 Task: Turn on offline to access files without an Internet connection.
Action: Mouse moved to (45, 69)
Screenshot: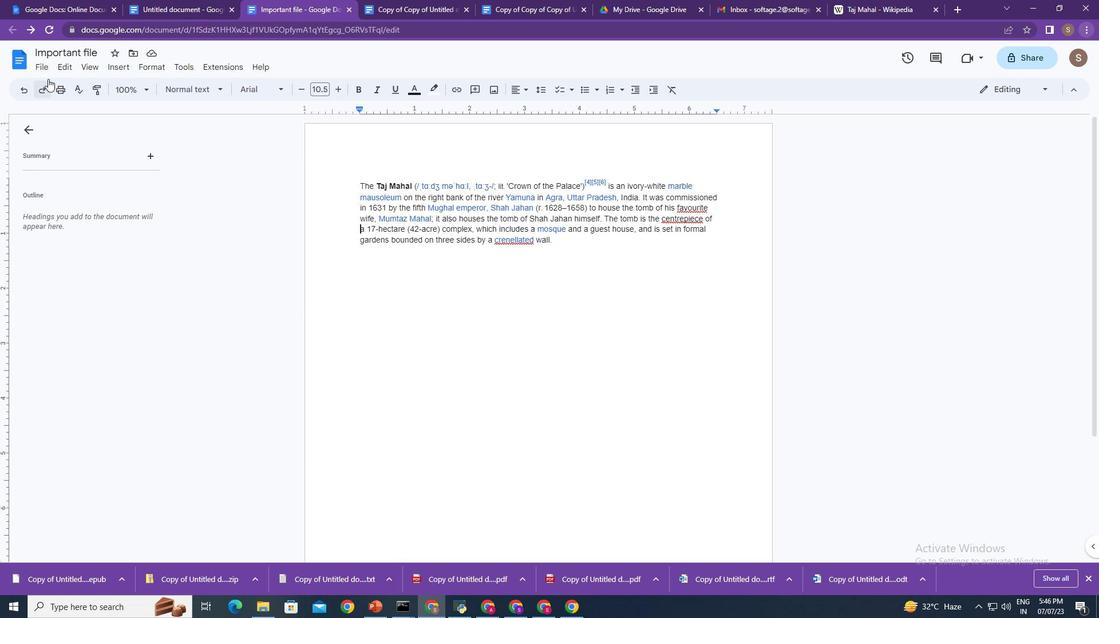 
Action: Mouse pressed left at (45, 69)
Screenshot: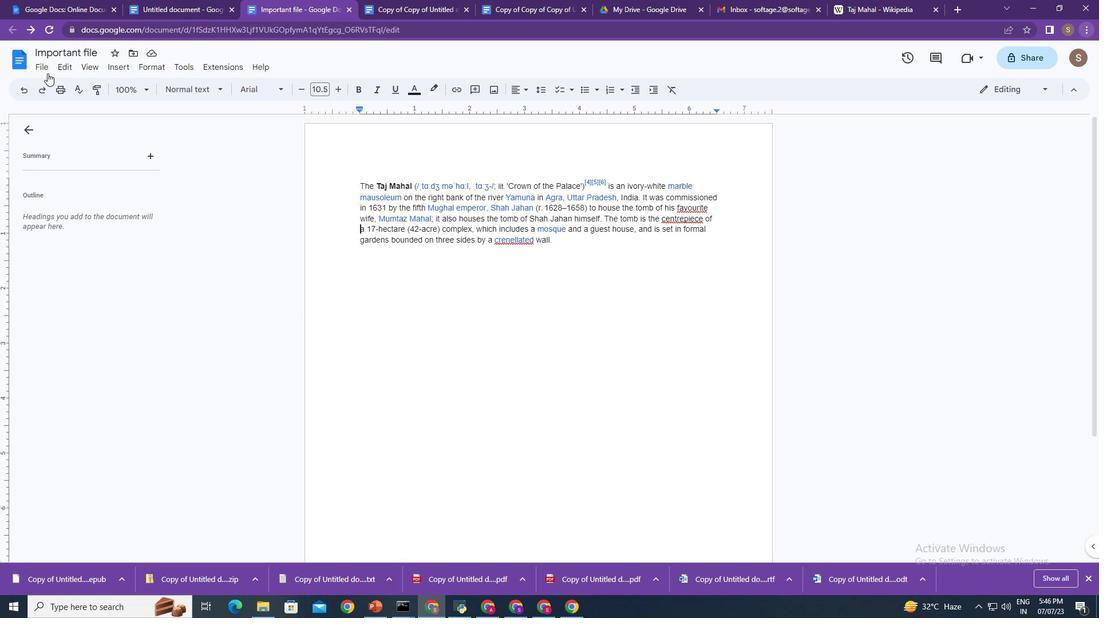 
Action: Mouse moved to (81, 327)
Screenshot: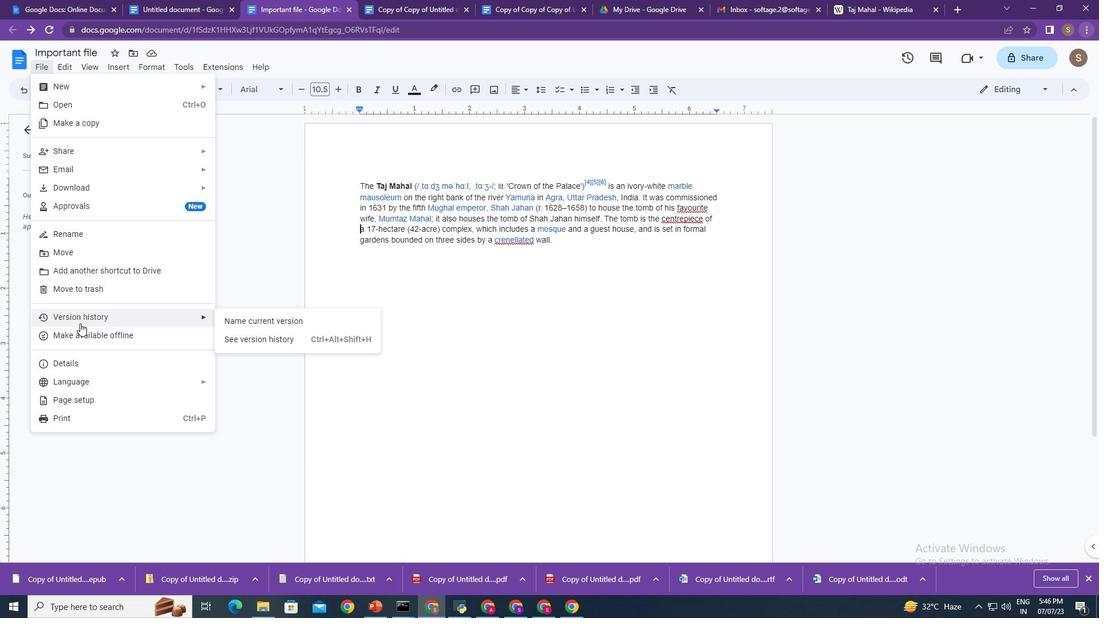
Action: Mouse pressed left at (81, 327)
Screenshot: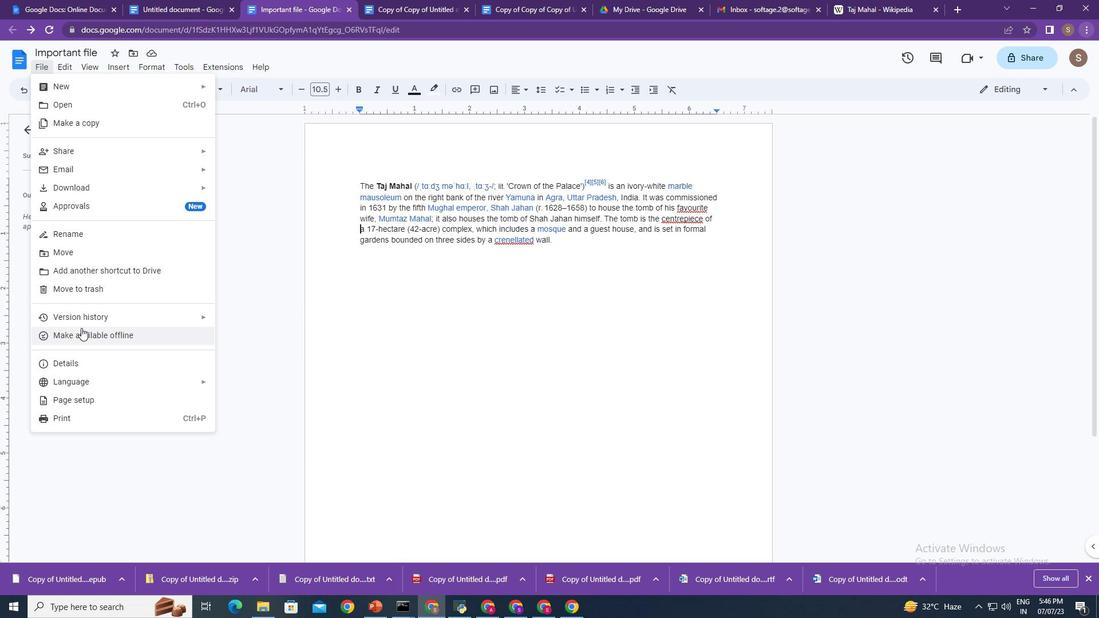 
Action: Mouse moved to (643, 336)
Screenshot: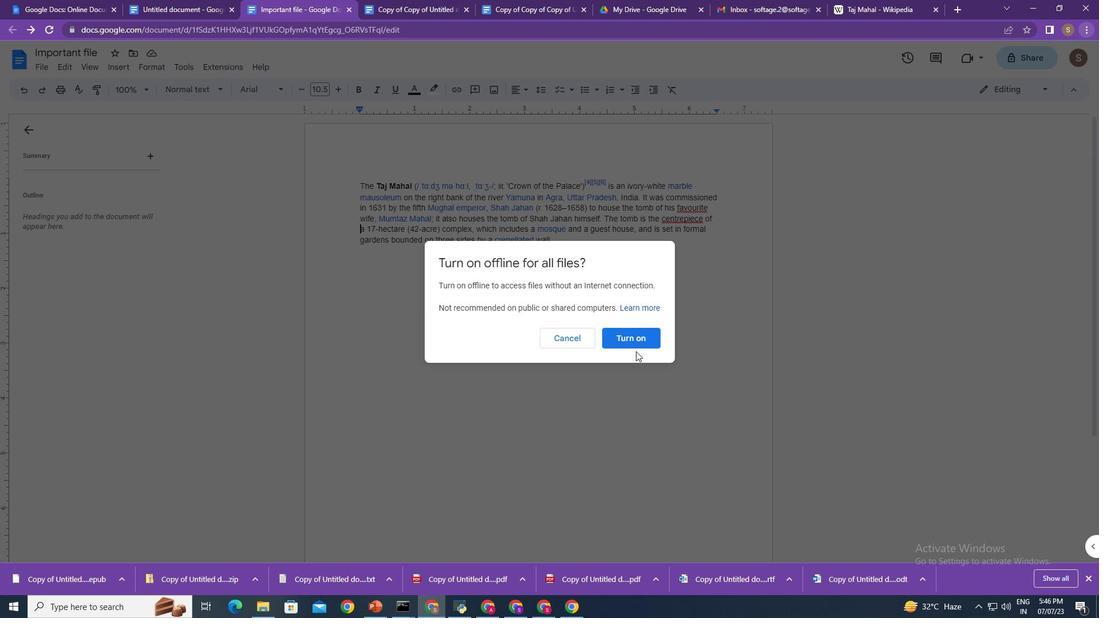 
Action: Mouse pressed left at (643, 336)
Screenshot: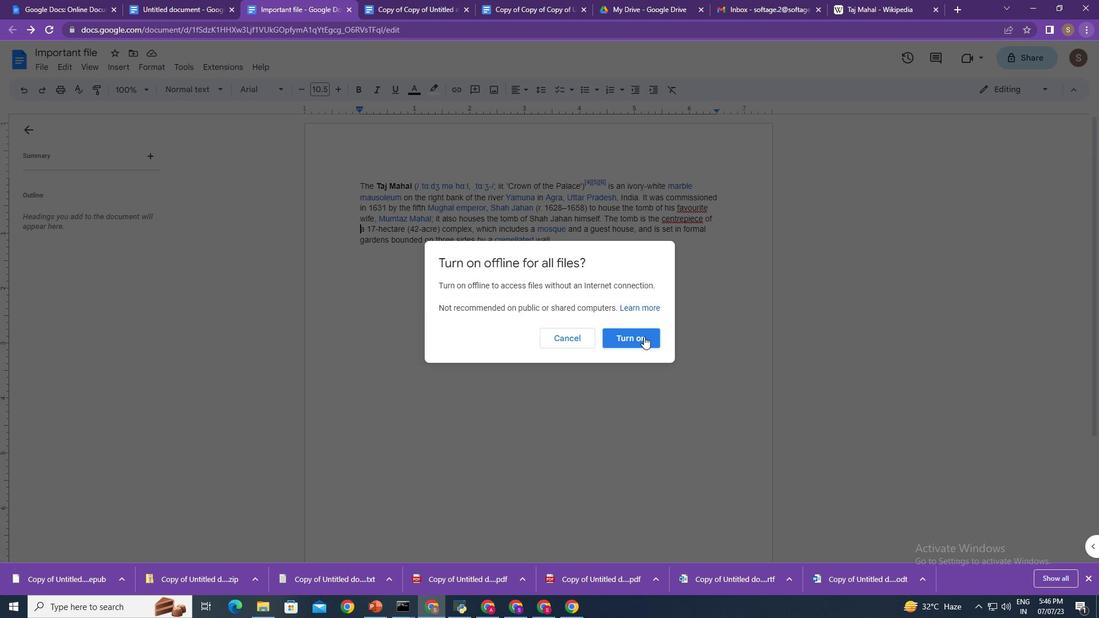 
